 Task: Share your task folder with Neane Keane, granting 'Reviewer (read-only)' permissions.
Action: Mouse moved to (14, 126)
Screenshot: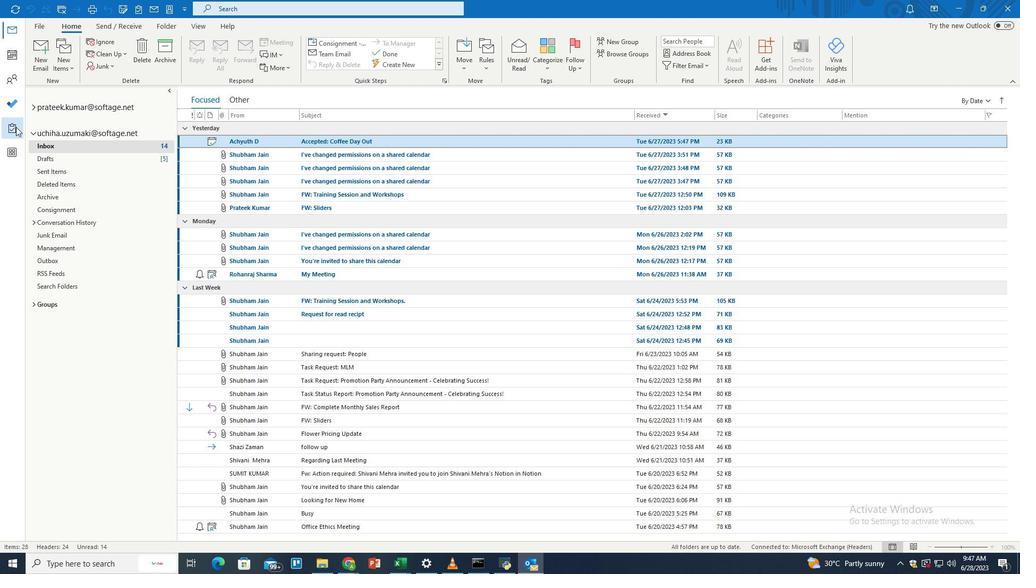 
Action: Mouse pressed left at (14, 126)
Screenshot: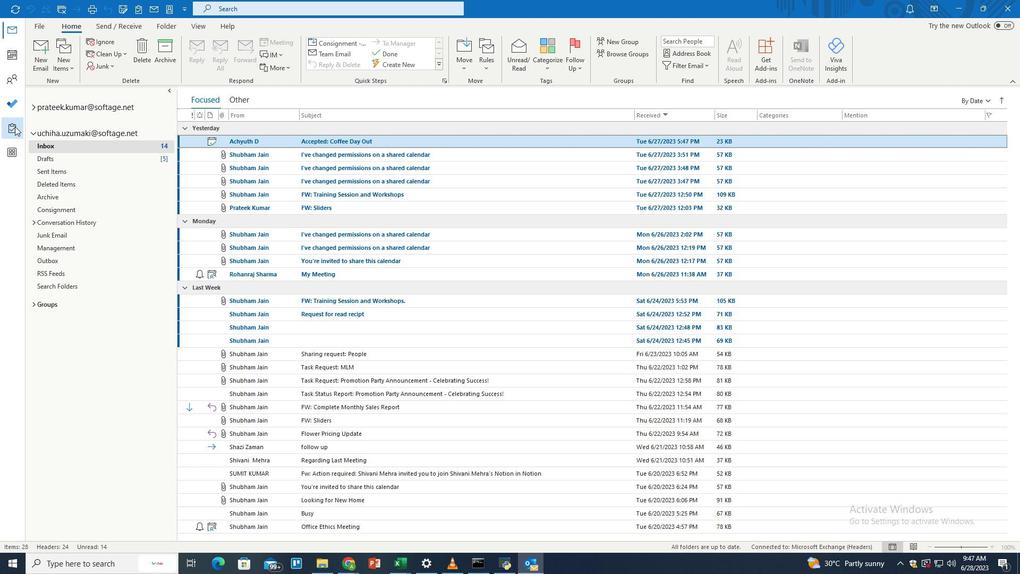 
Action: Mouse moved to (77, 120)
Screenshot: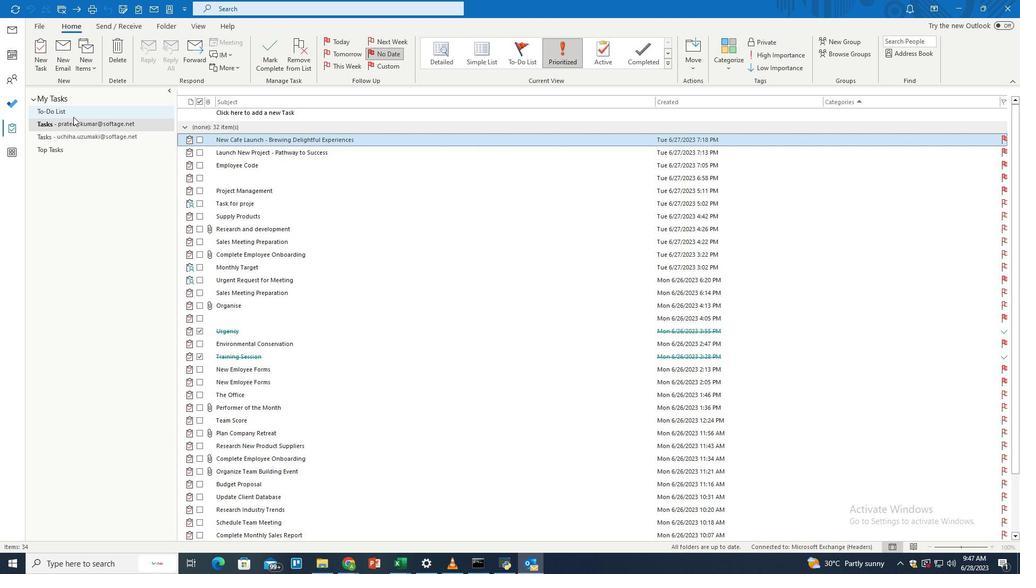 
Action: Mouse pressed left at (77, 120)
Screenshot: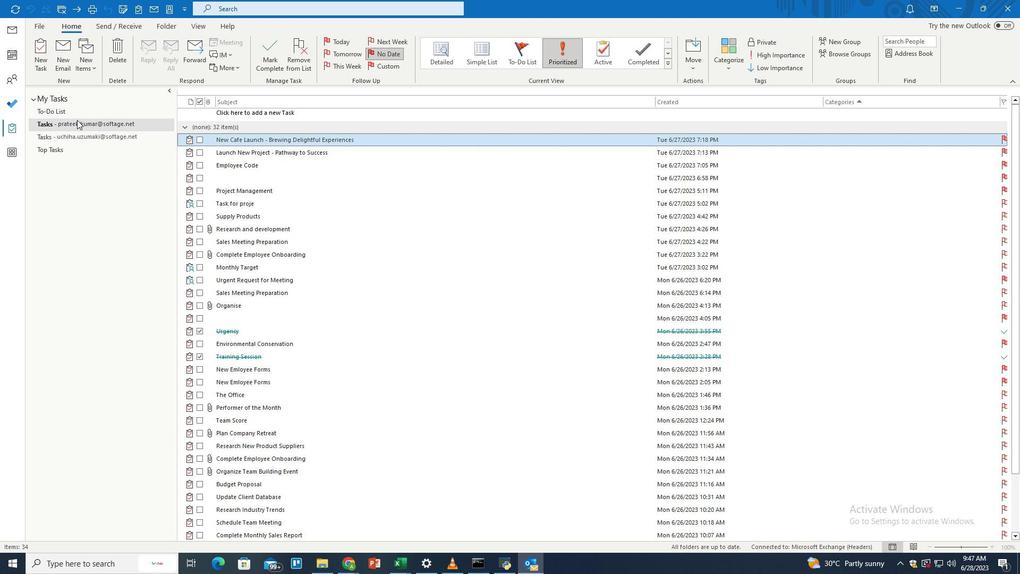
Action: Mouse moved to (166, 26)
Screenshot: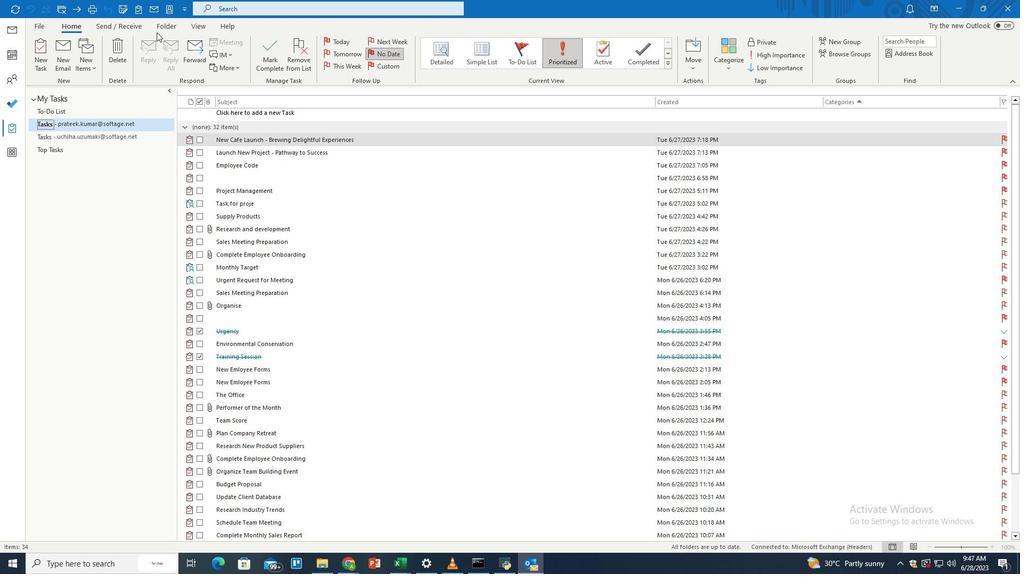 
Action: Mouse pressed left at (166, 26)
Screenshot: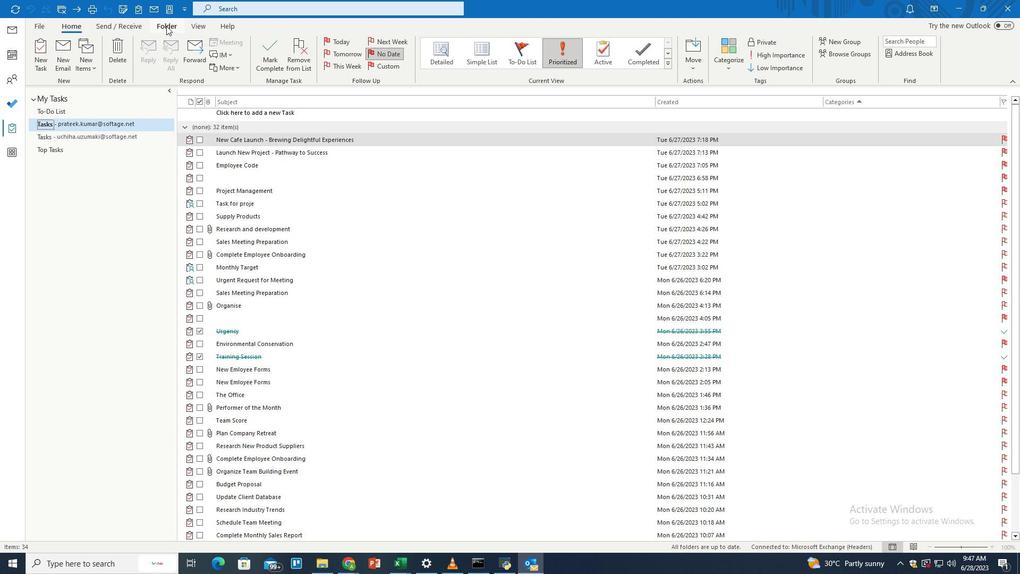 
Action: Mouse moved to (158, 49)
Screenshot: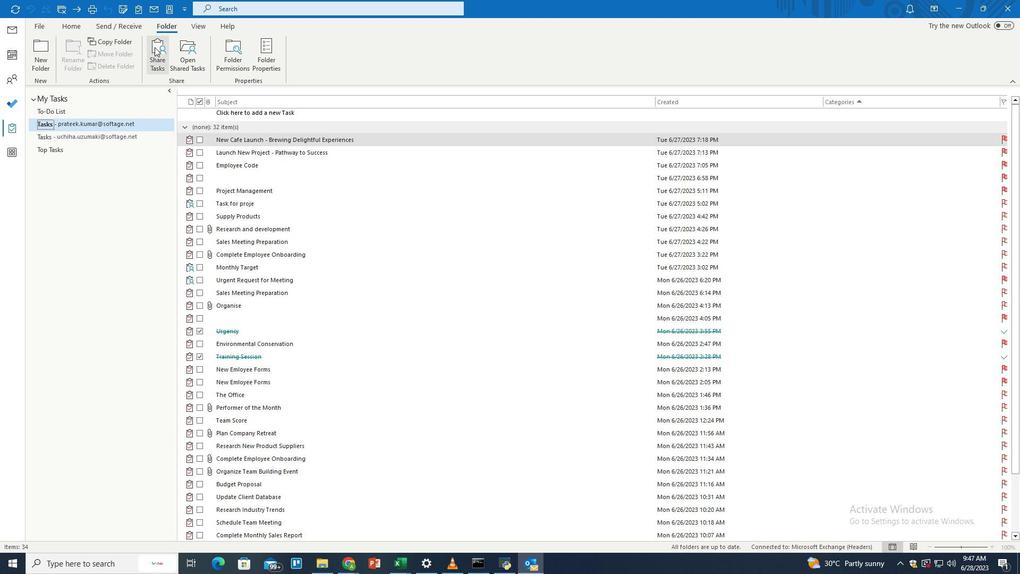 
Action: Mouse pressed left at (158, 49)
Screenshot: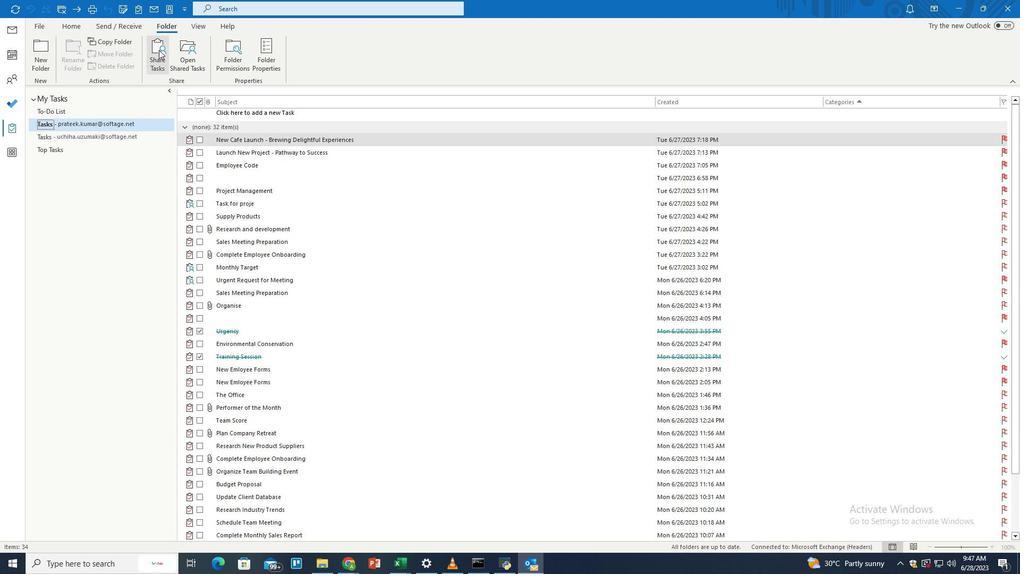 
Action: Mouse moved to (195, 183)
Screenshot: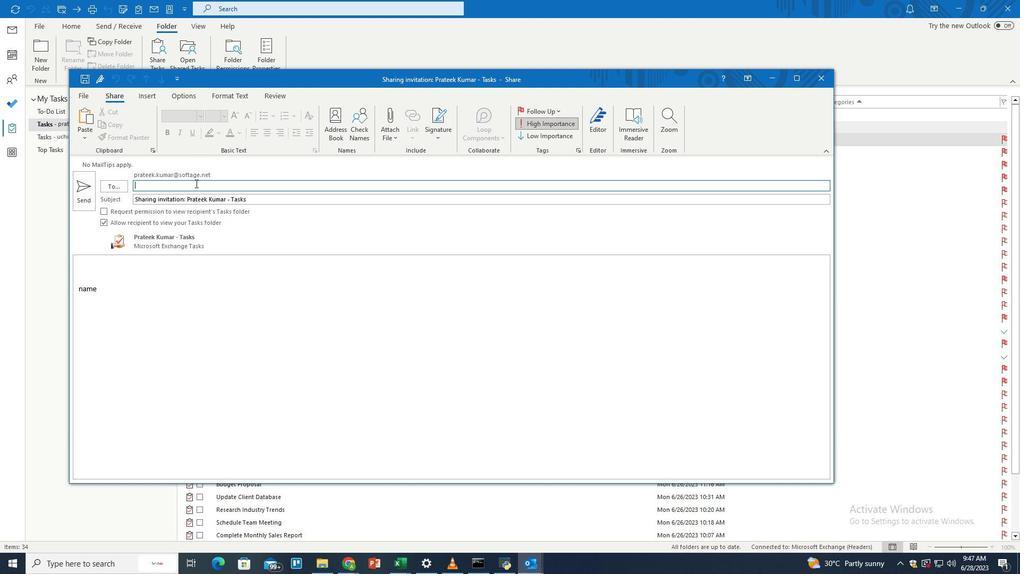 
Action: Key pressed nean
Screenshot: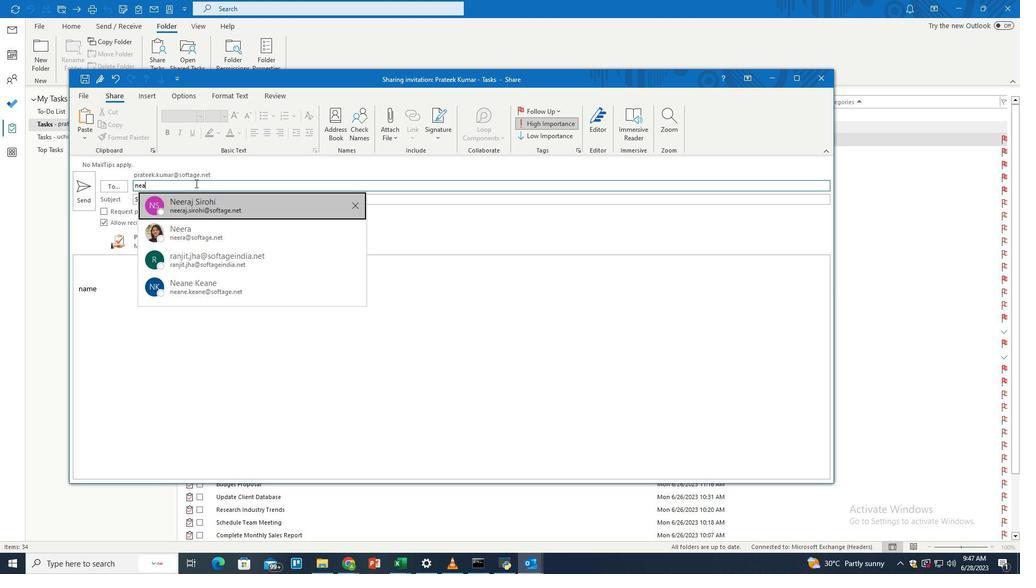 
Action: Mouse moved to (216, 208)
Screenshot: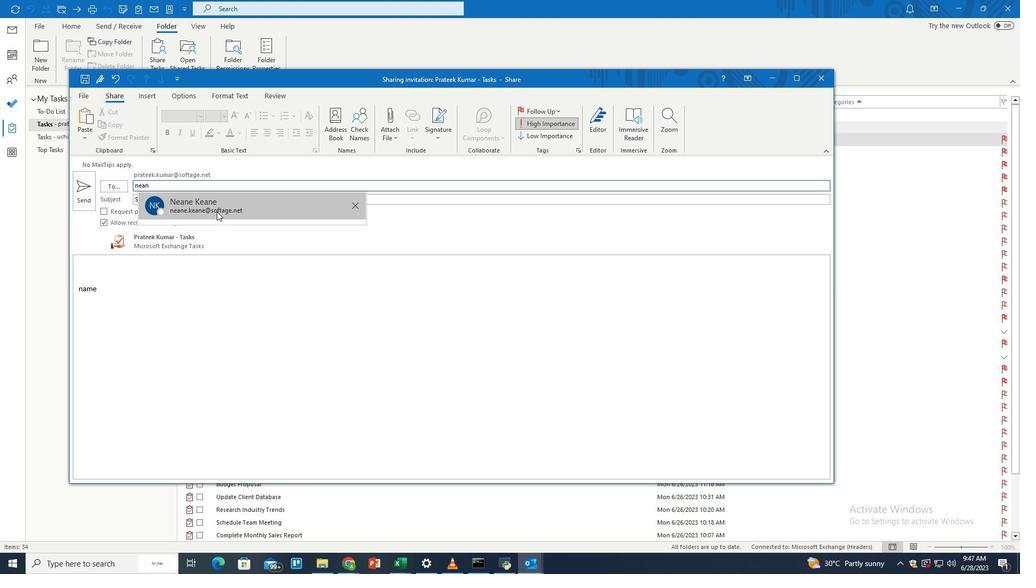 
Action: Mouse pressed left at (216, 208)
Screenshot: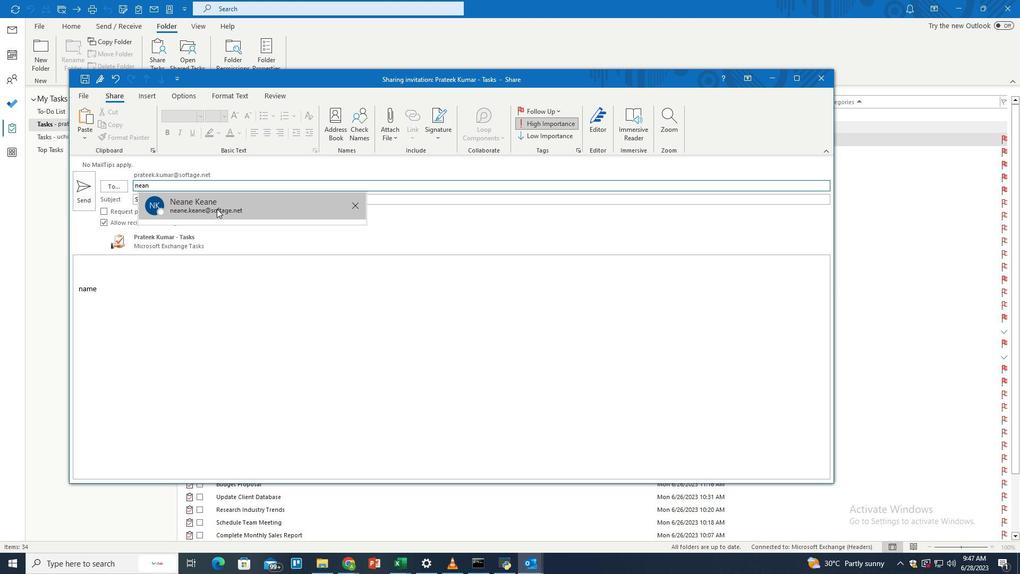 
Action: Mouse moved to (80, 188)
Screenshot: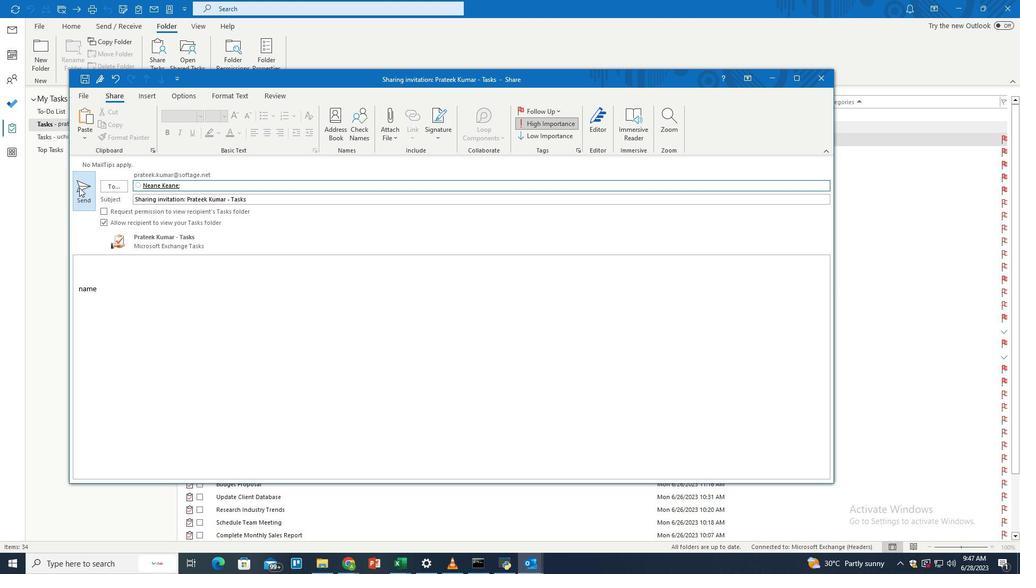 
Action: Mouse pressed left at (80, 188)
Screenshot: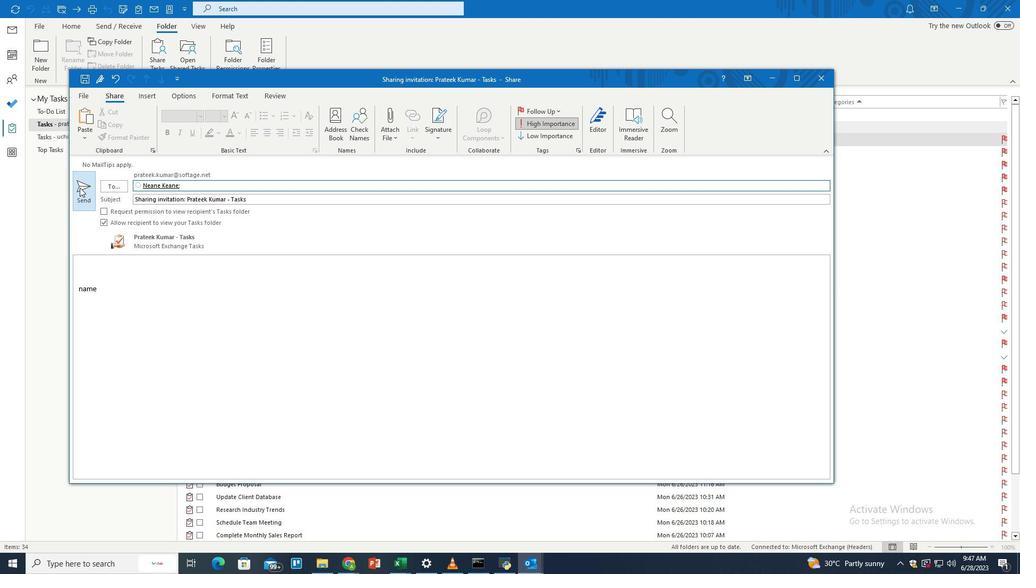 
Action: Mouse moved to (483, 307)
Screenshot: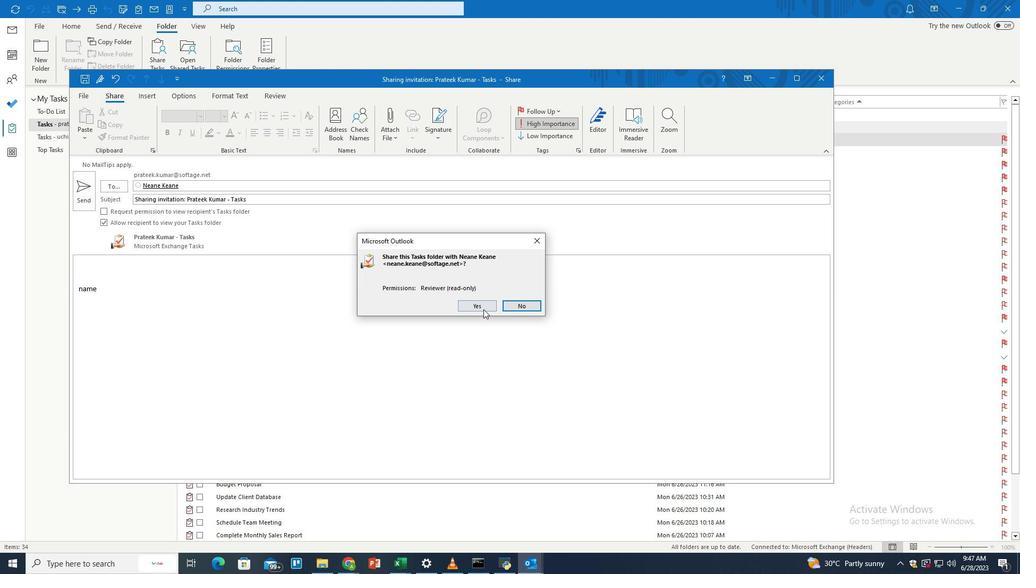 
Action: Mouse pressed left at (483, 307)
Screenshot: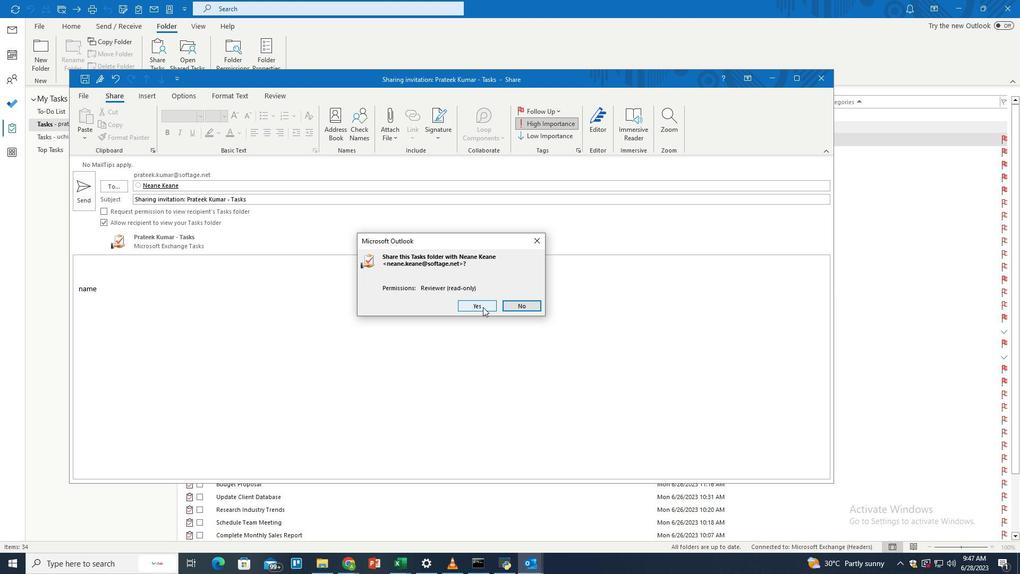 
Action: Mouse moved to (470, 306)
Screenshot: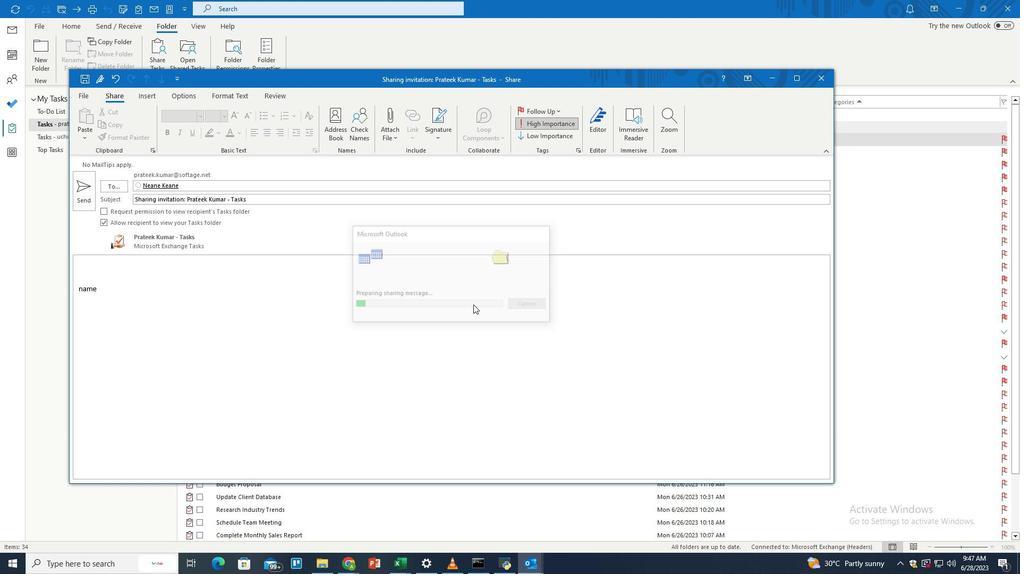 
